 Task: Look for properties with any number of beds.
Action: Mouse pressed left at (959, 151)
Screenshot: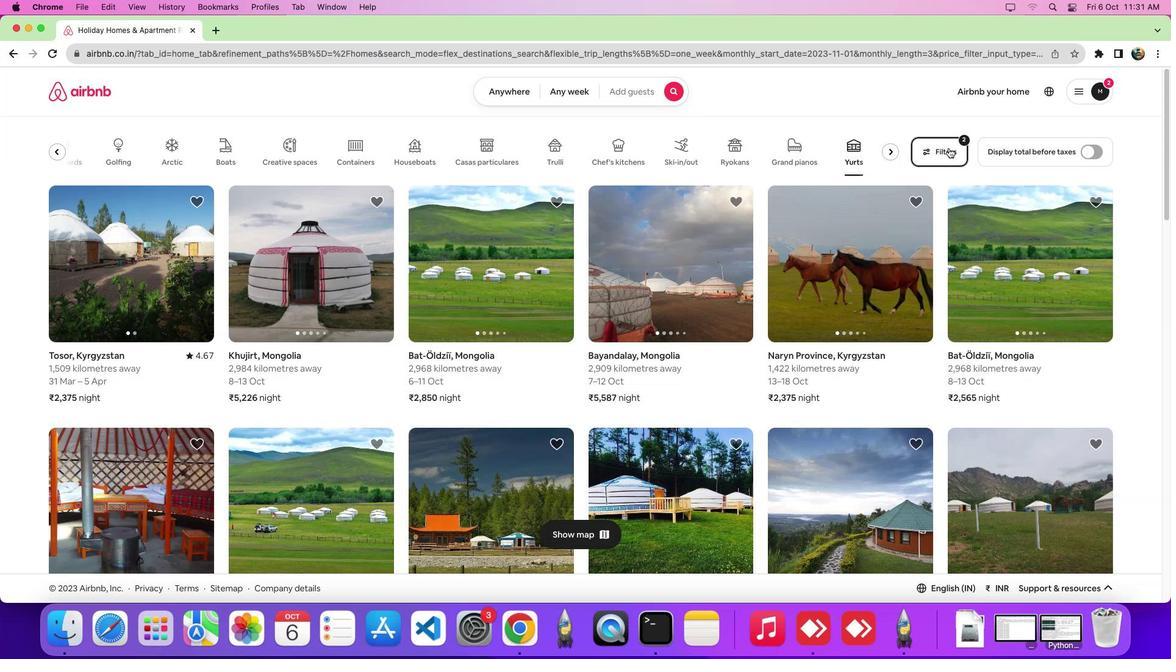 
Action: Mouse moved to (954, 156)
Screenshot: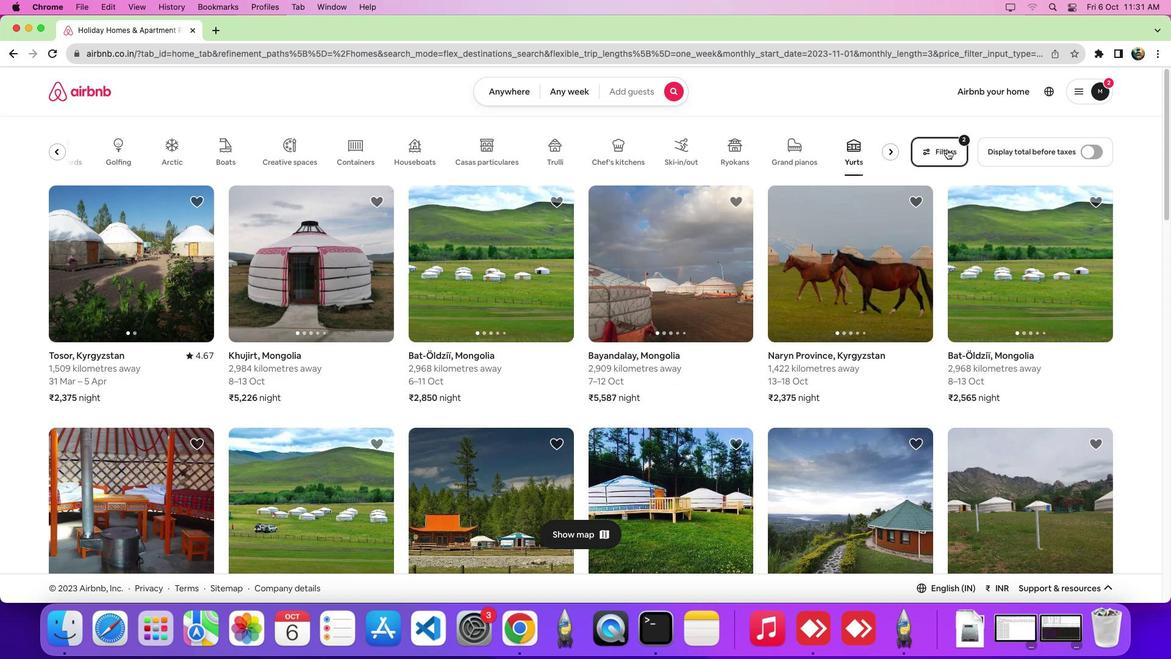 
Action: Mouse pressed left at (954, 156)
Screenshot: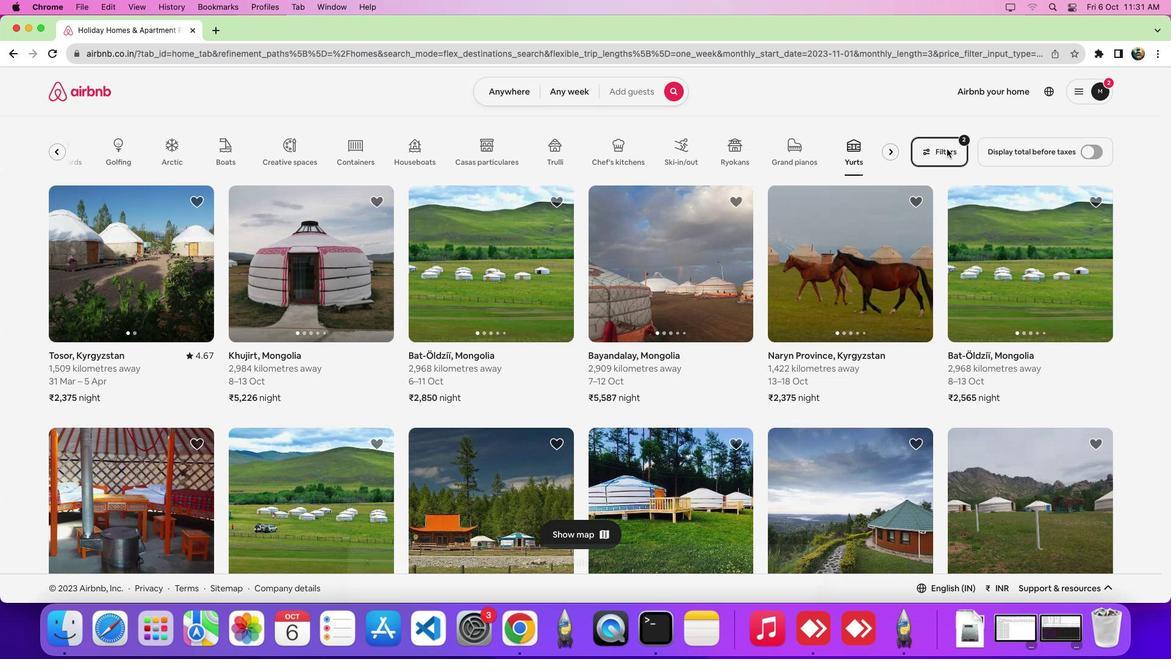 
Action: Mouse moved to (485, 222)
Screenshot: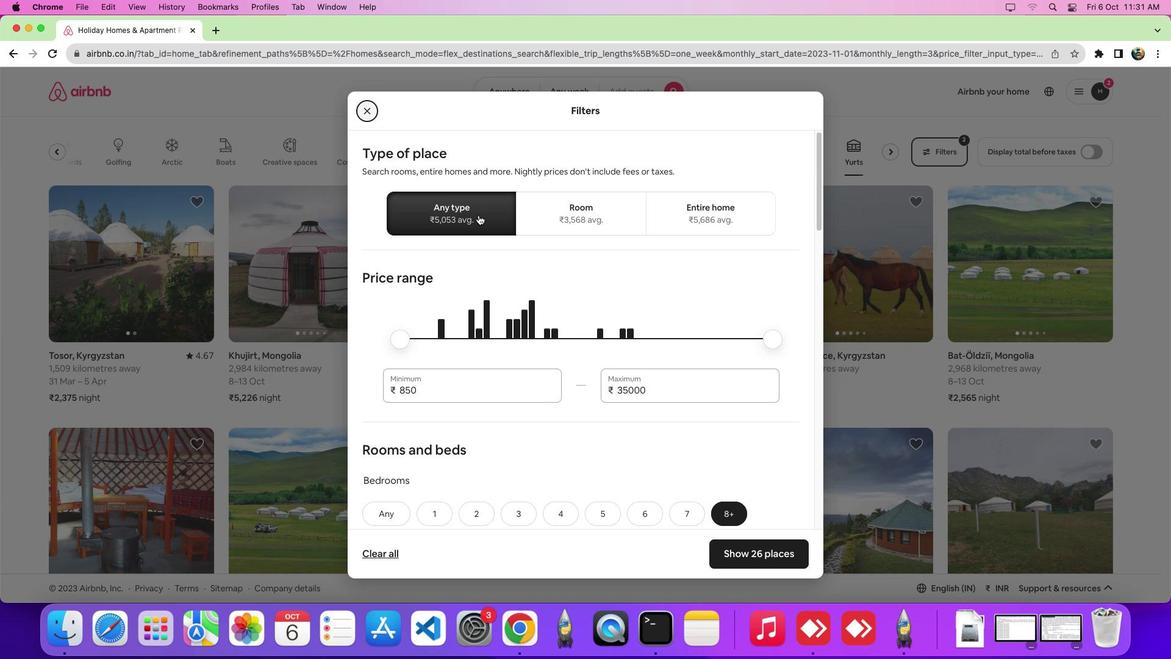 
Action: Mouse pressed left at (485, 222)
Screenshot: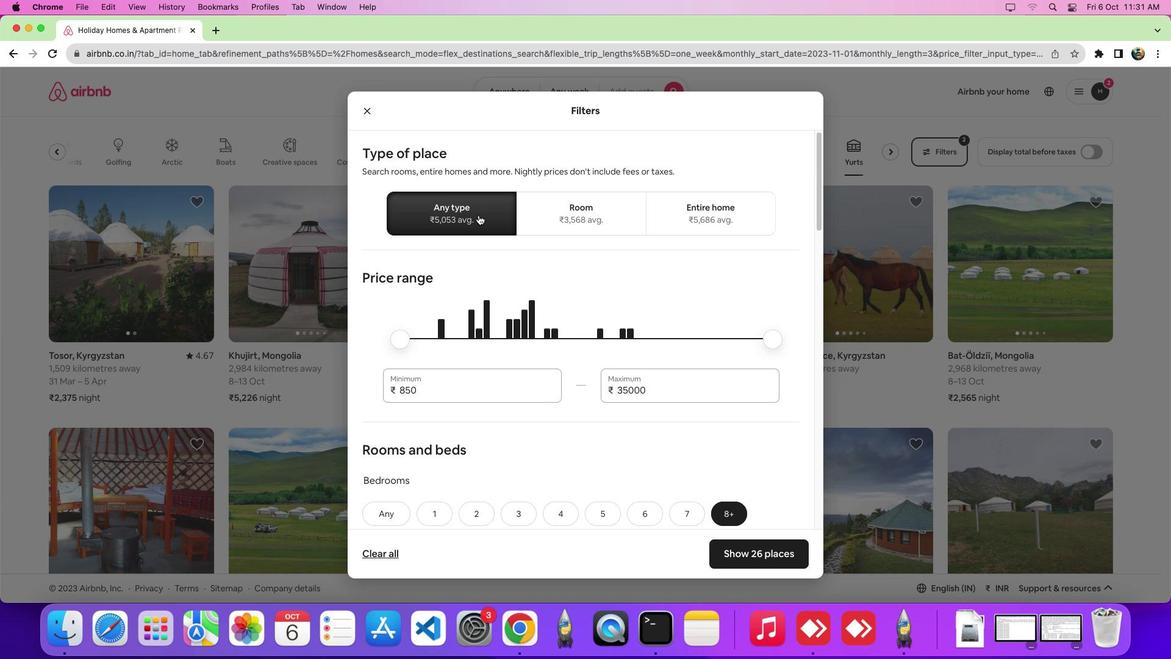
Action: Mouse moved to (496, 270)
Screenshot: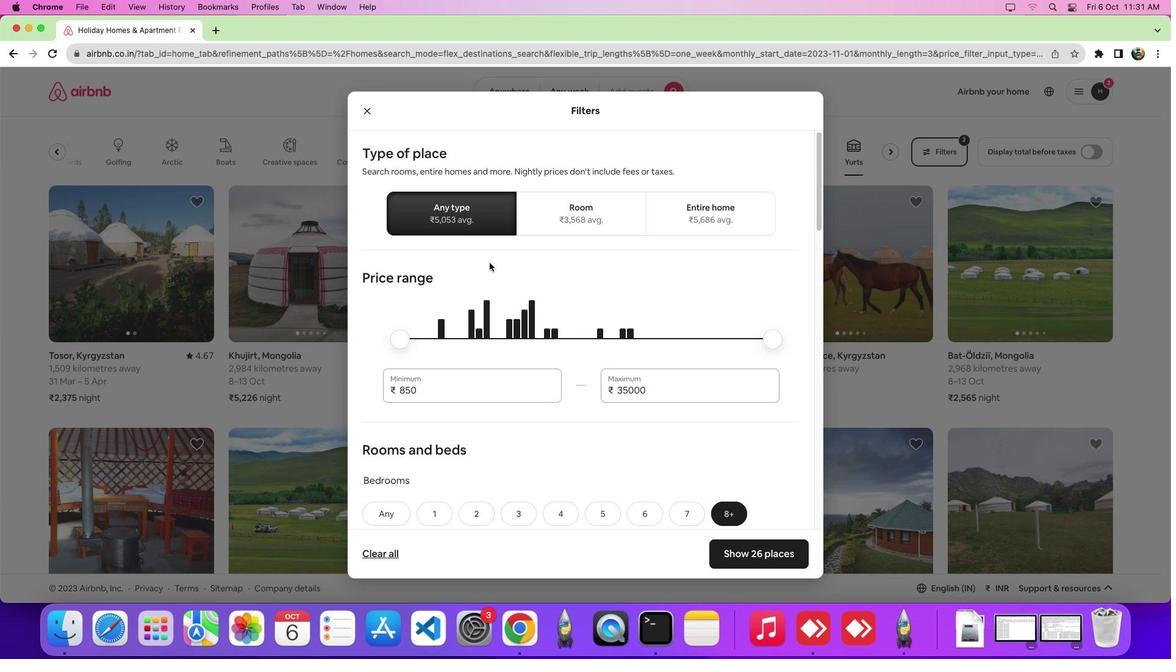 
Action: Mouse scrolled (496, 270) with delta (7, 6)
Screenshot: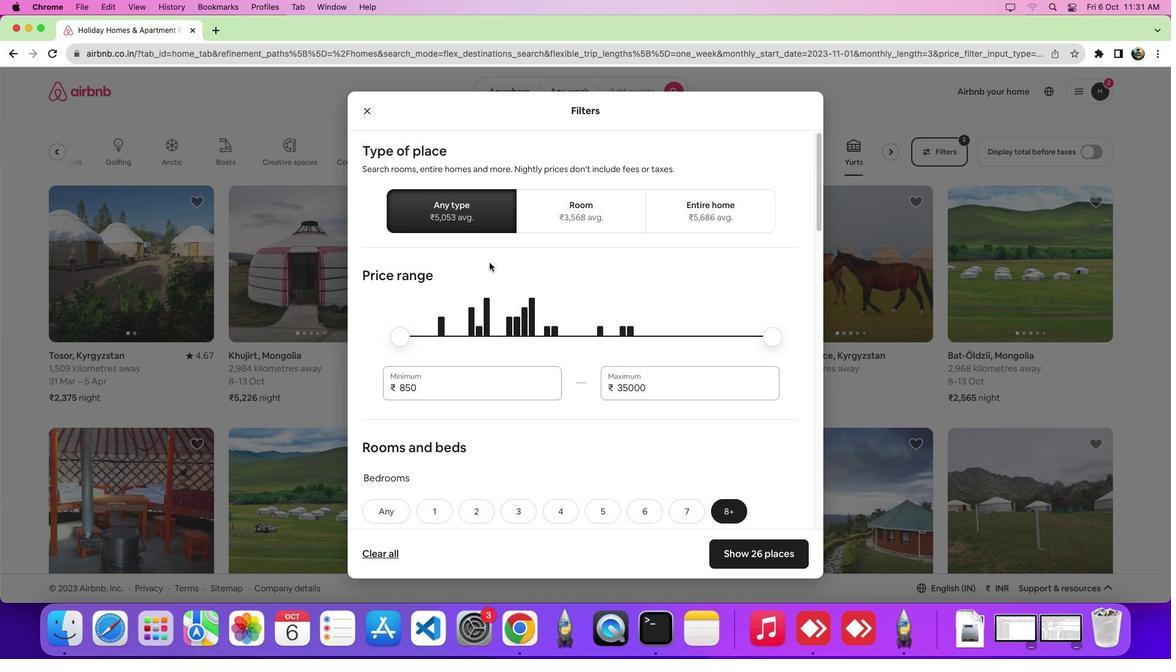 
Action: Mouse scrolled (496, 270) with delta (7, 6)
Screenshot: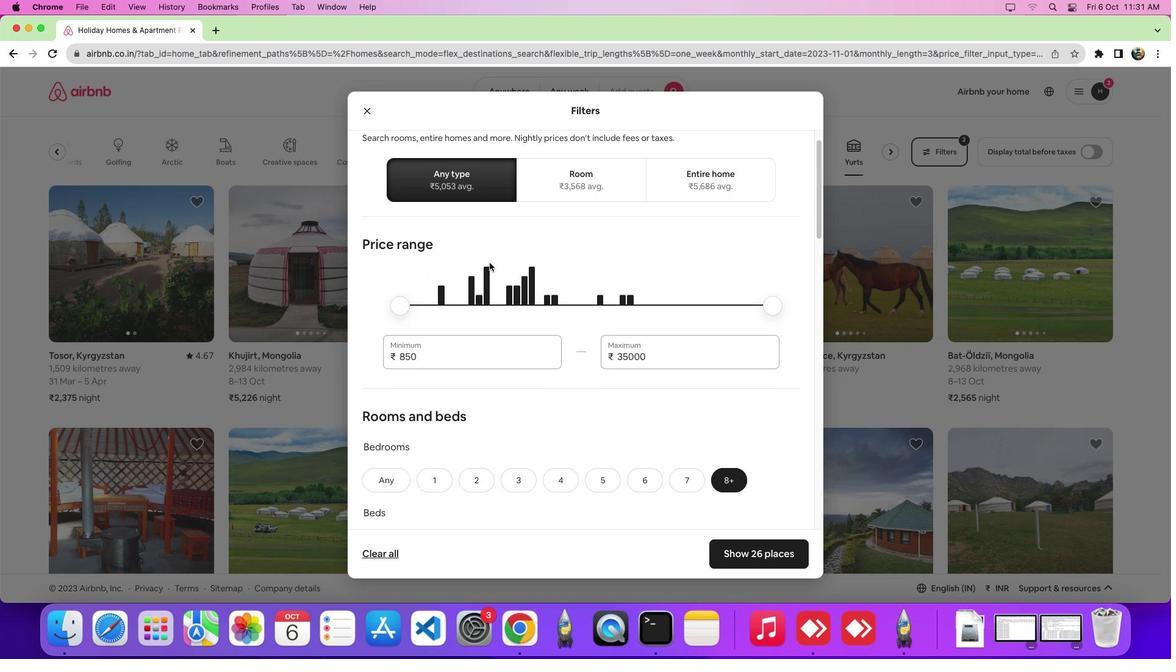 
Action: Mouse scrolled (496, 270) with delta (7, 6)
Screenshot: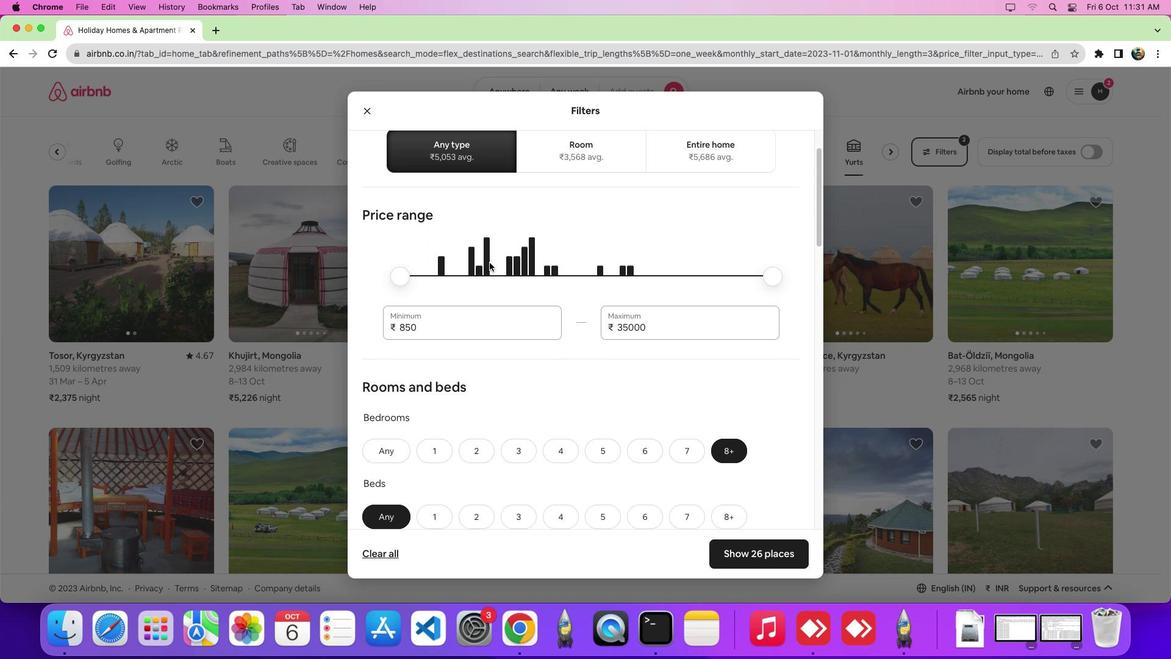 
Action: Mouse scrolled (496, 270) with delta (7, 6)
Screenshot: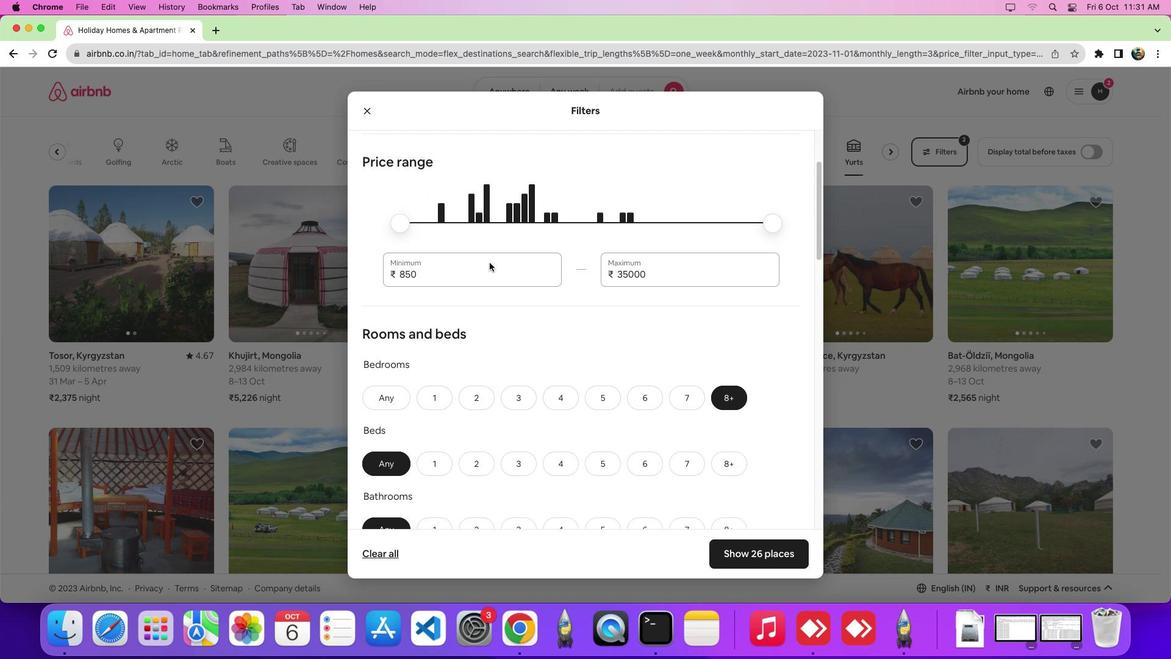 
Action: Mouse scrolled (496, 270) with delta (7, 6)
Screenshot: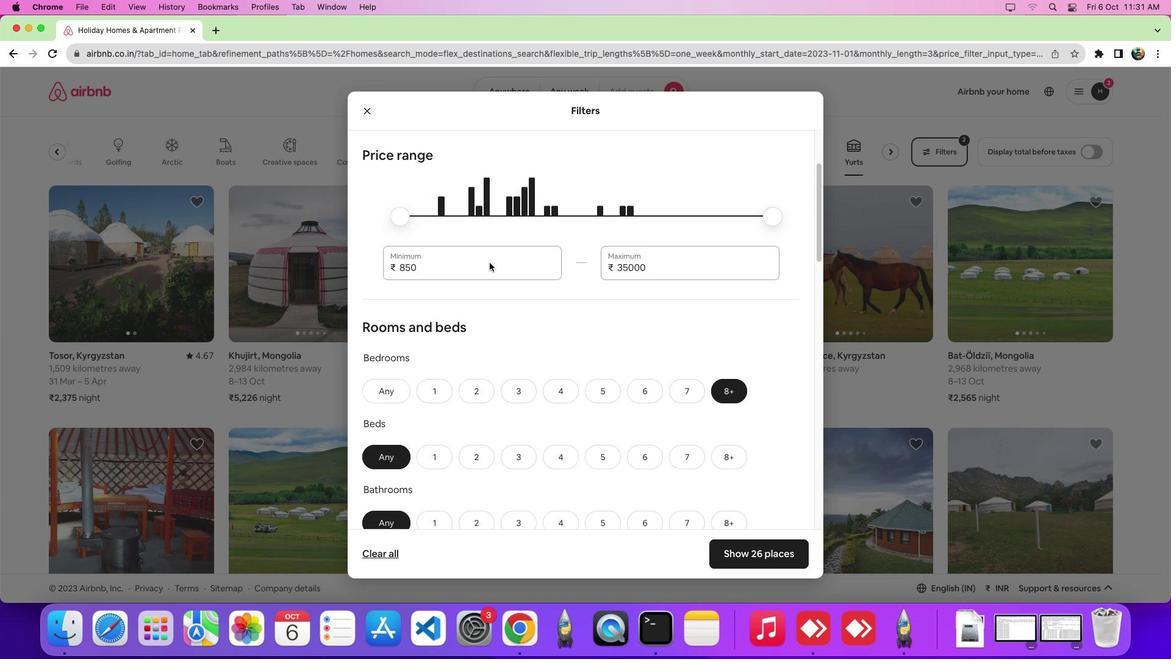 
Action: Mouse scrolled (496, 270) with delta (7, 6)
Screenshot: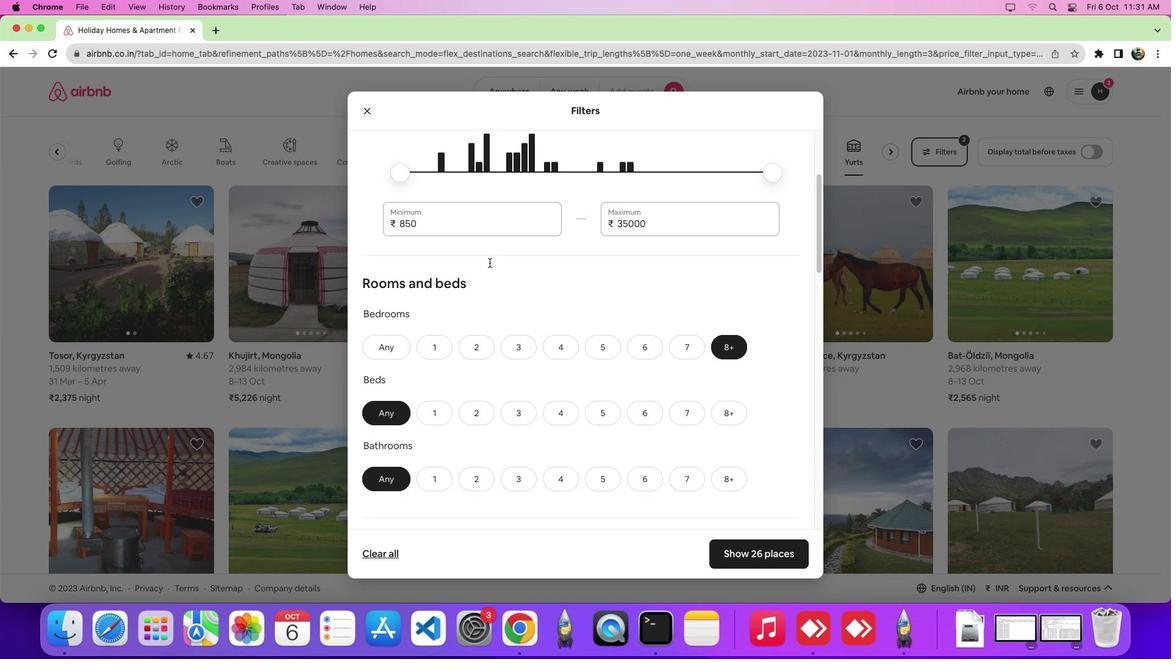 
Action: Mouse scrolled (496, 270) with delta (7, 6)
Screenshot: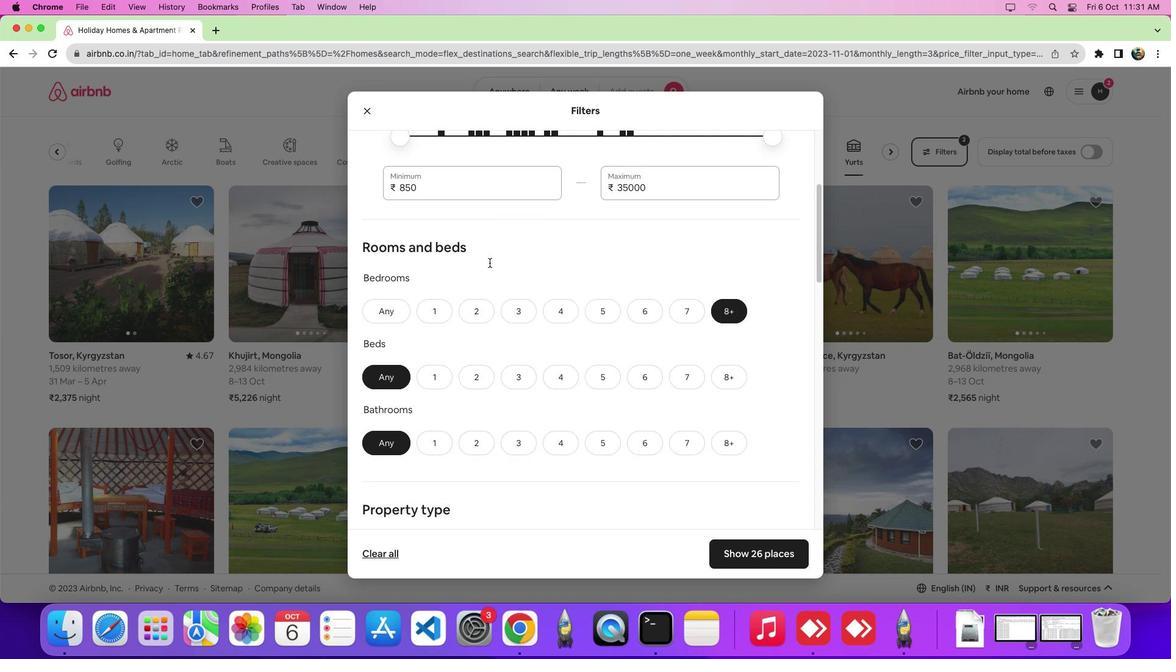 
Action: Mouse scrolled (496, 270) with delta (7, 6)
Screenshot: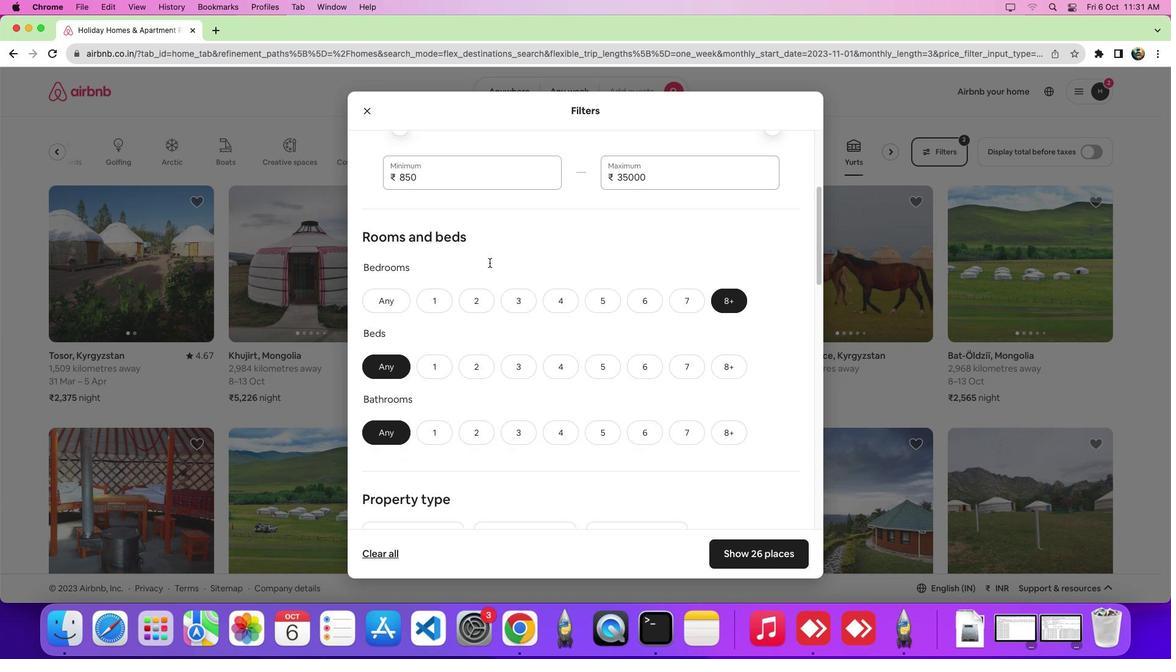 
Action: Mouse moved to (403, 372)
Screenshot: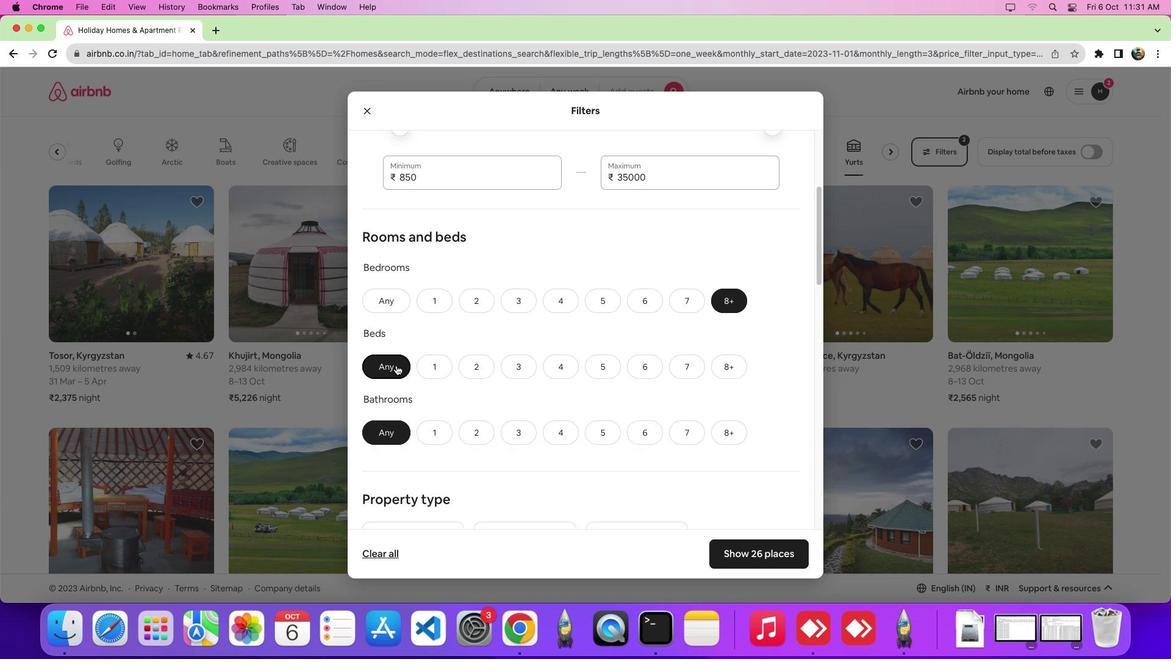 
Action: Mouse pressed left at (403, 372)
Screenshot: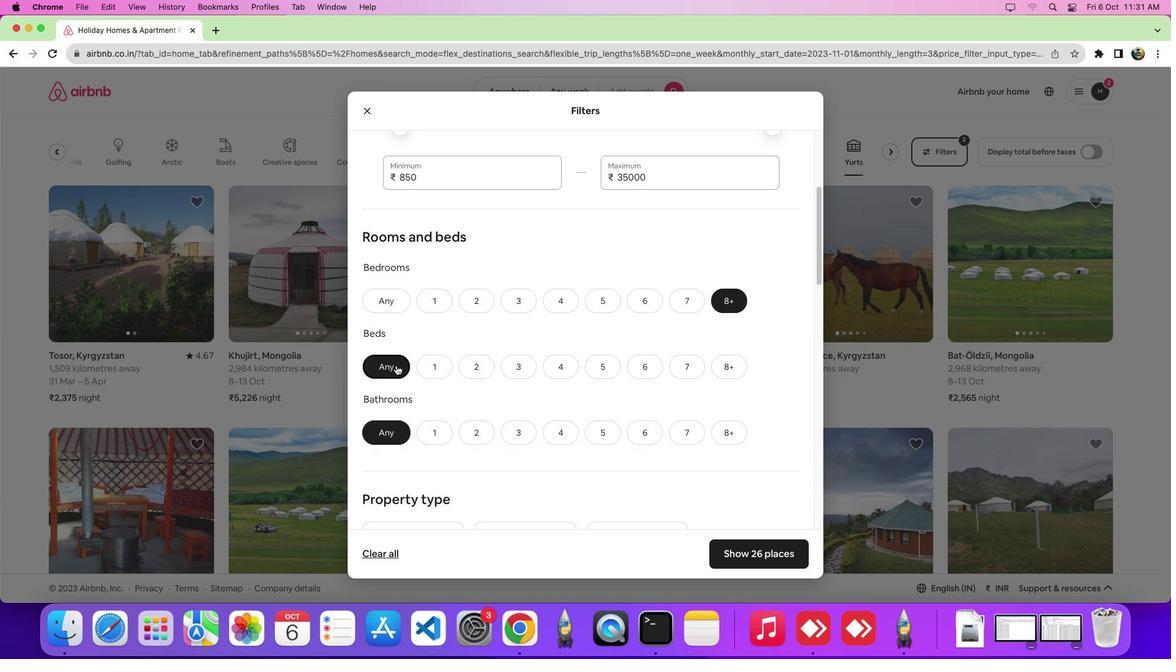 
Action: Mouse moved to (750, 560)
Screenshot: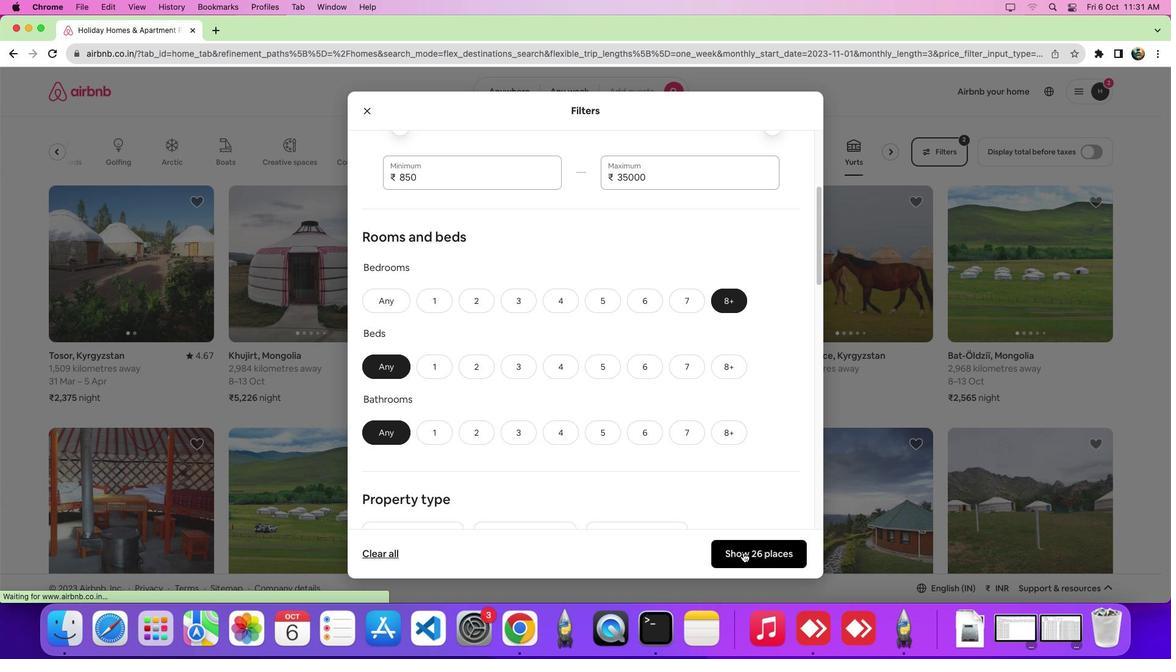 
Action: Mouse pressed left at (750, 560)
Screenshot: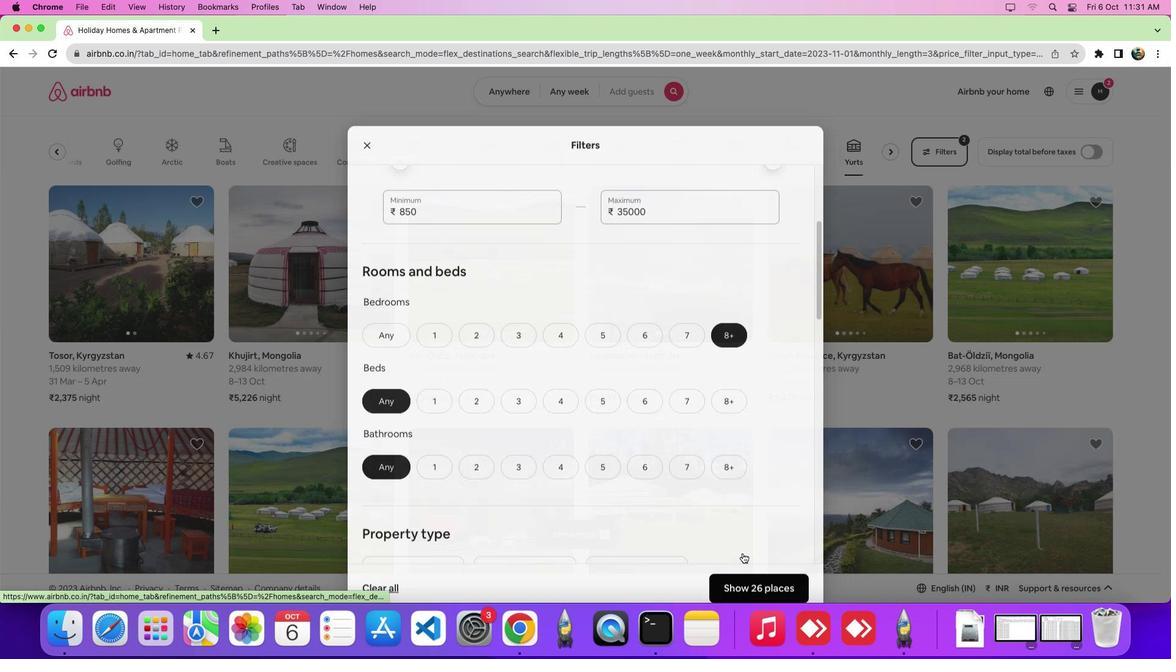 
Action: Mouse moved to (693, 452)
Screenshot: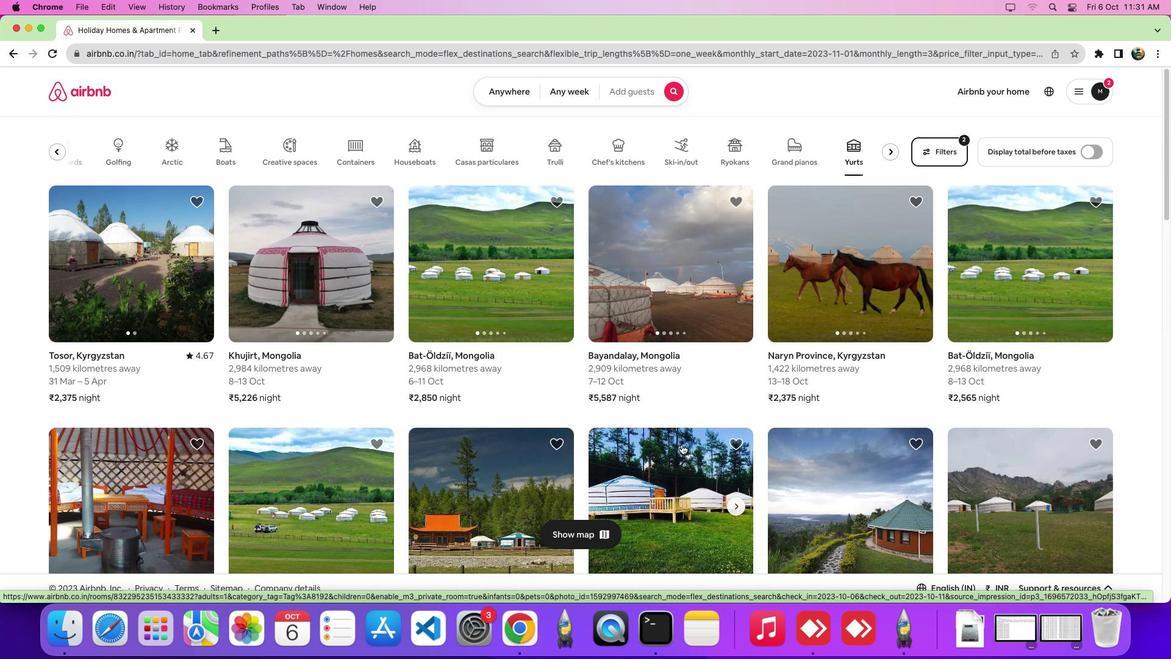 
